 Task: Create Card Compliance Audit Execution in Board Team Collaboration Best Practices to Workspace Email Management. Create Card Airline Review in Board Diversity and Inclusion Employee Resource Groups to Workspace Email Management. Create Card Compliance Audit Performance Review in Board Content Marketing Podcast Strategy and Execution to Workspace Email Management
Action: Key pressed <Key.shift>COM
Screenshot: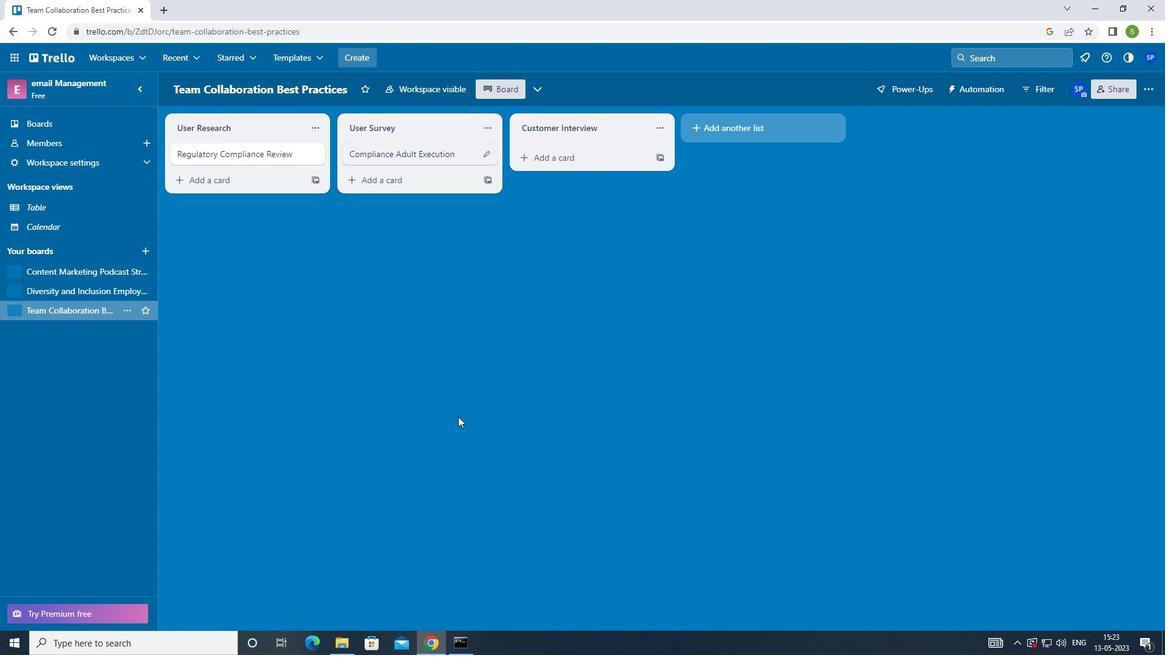 
Action: Mouse moved to (648, 177)
Screenshot: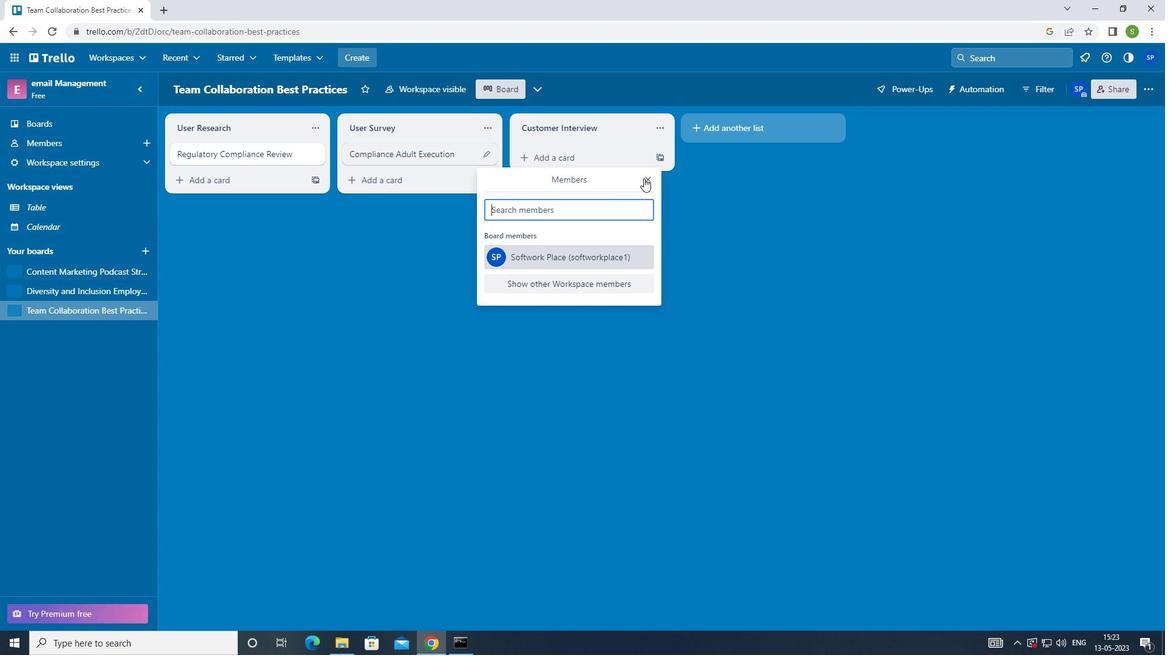 
Action: Mouse pressed left at (648, 177)
Screenshot: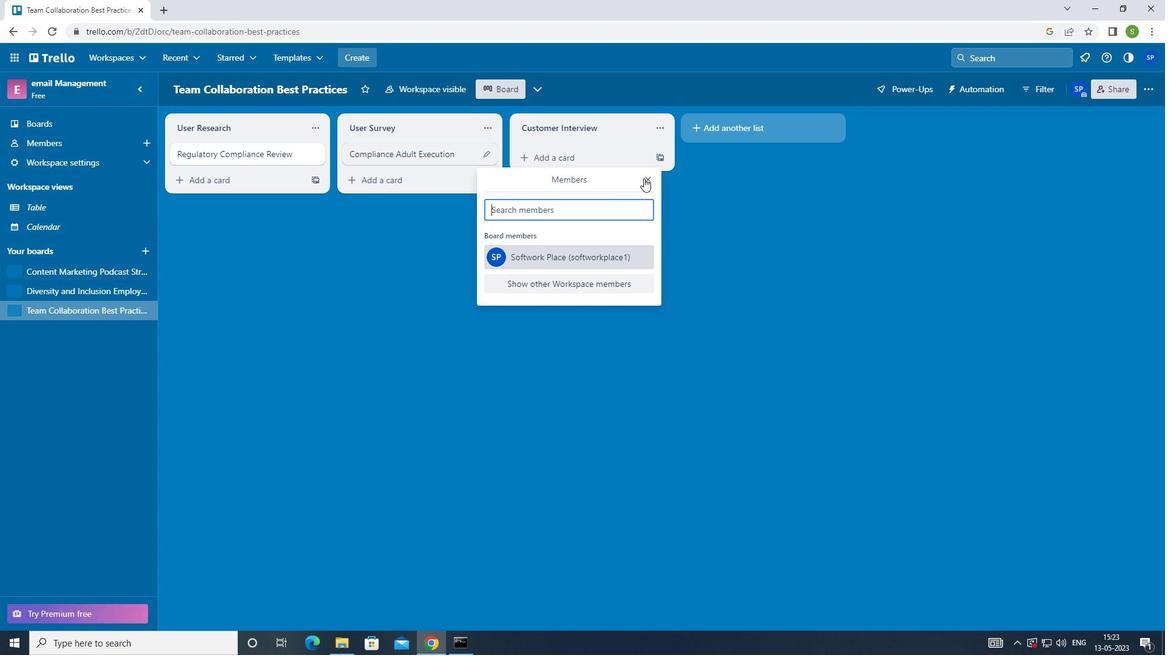 
Action: Mouse moved to (601, 156)
Screenshot: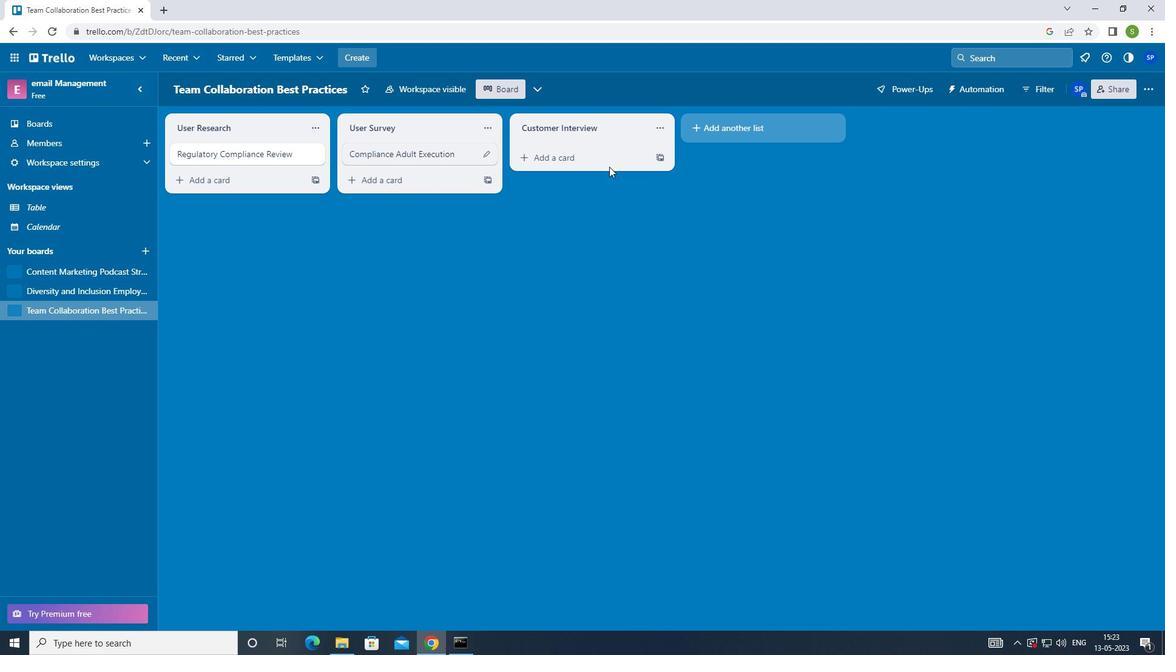
Action: Mouse pressed left at (601, 156)
Screenshot: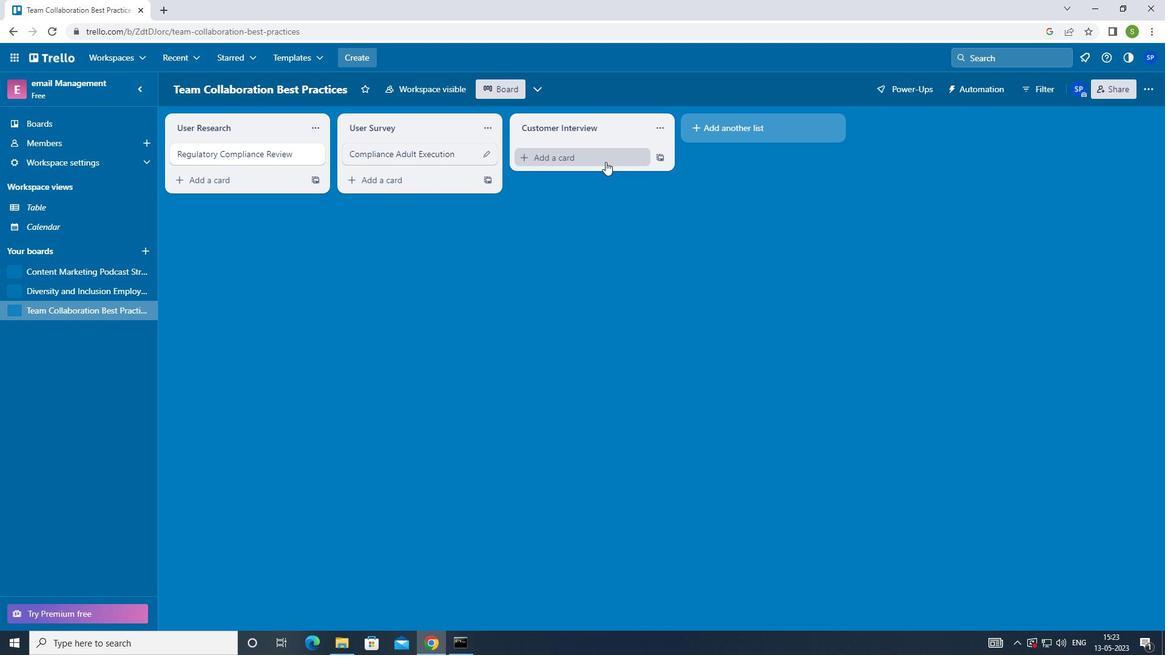 
Action: Mouse moved to (569, 252)
Screenshot: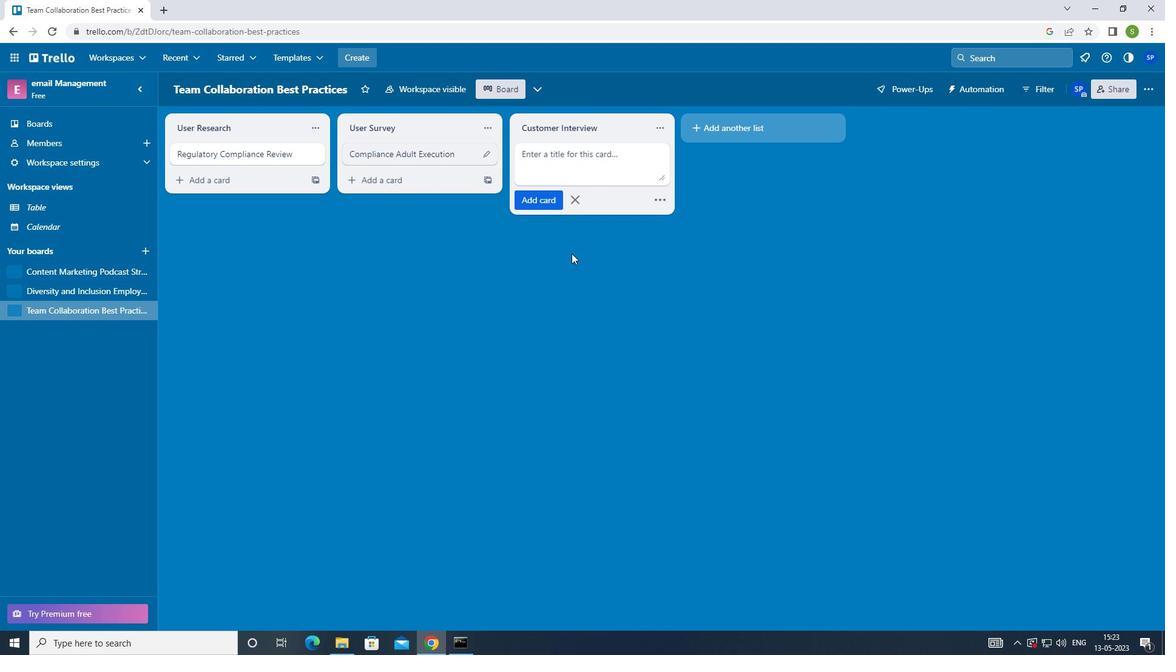 
Action: Key pressed <Key.shift><Key.shift><Key.shift>COMPLIANCE<Key.space><Key.shift>AUDIT<Key.space><Key.shift>EXECUTION<Key.enter>
Screenshot: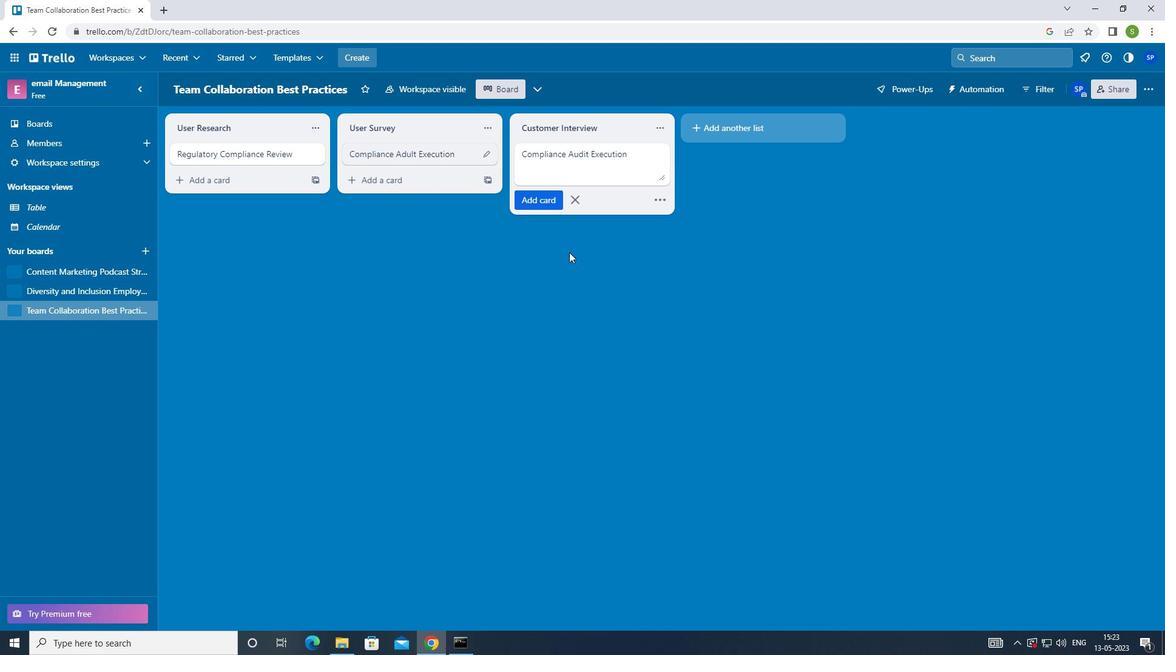 
Action: Mouse moved to (98, 282)
Screenshot: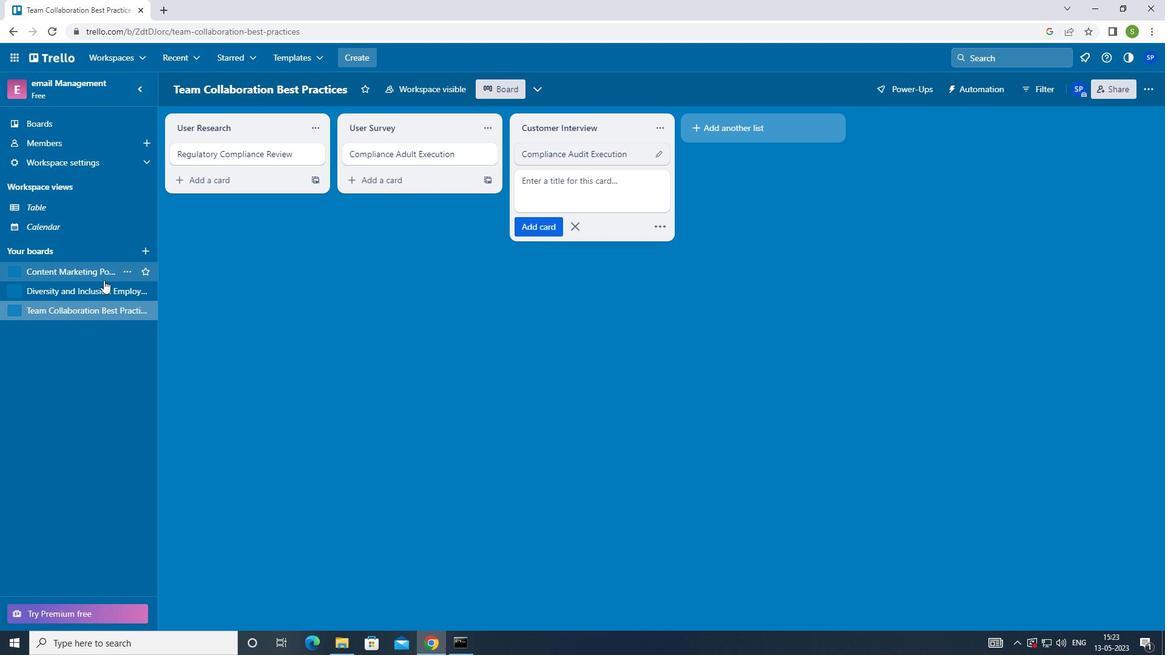 
Action: Mouse pressed left at (98, 282)
Screenshot: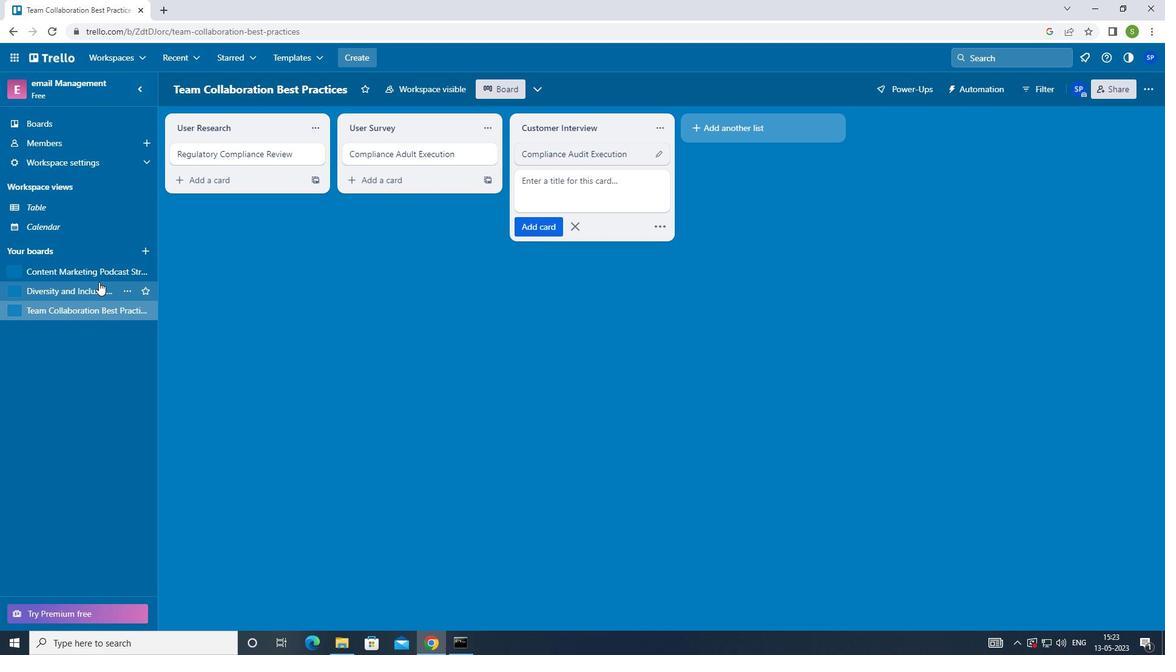 
Action: Mouse moved to (536, 157)
Screenshot: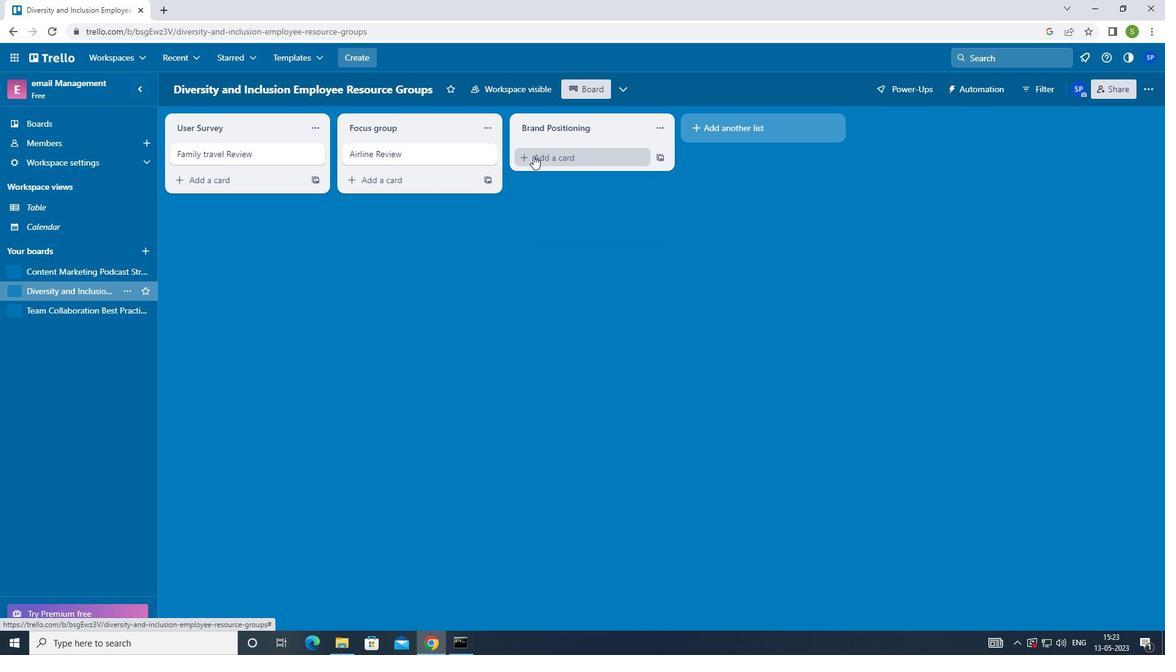 
Action: Mouse pressed left at (536, 157)
Screenshot: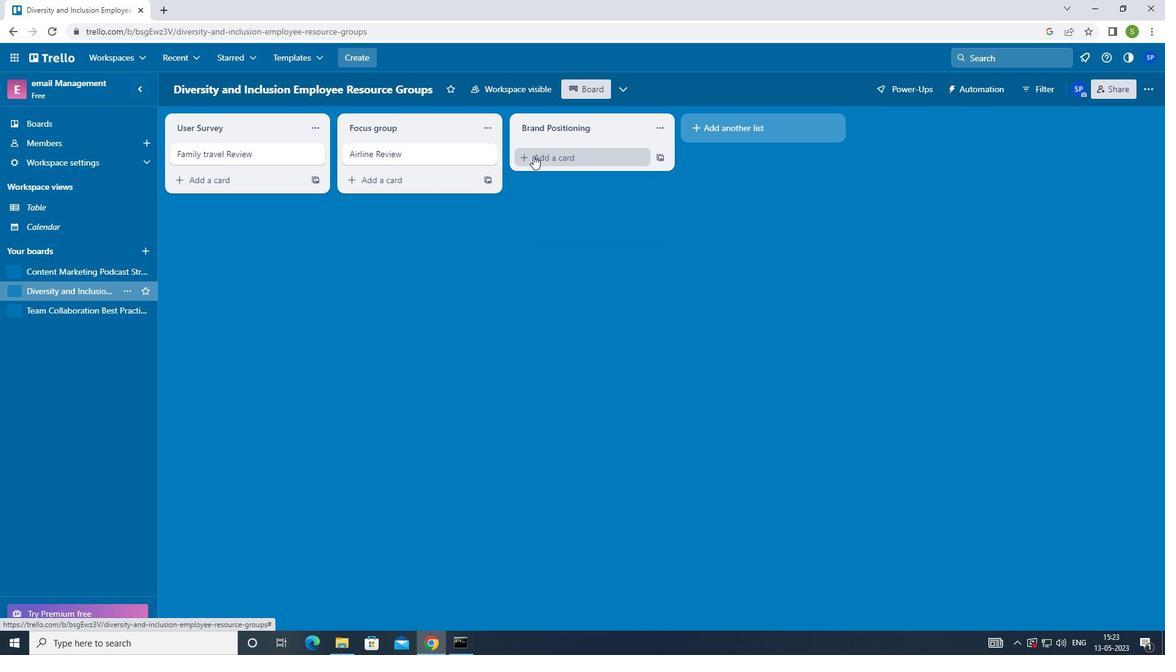 
Action: Mouse moved to (494, 213)
Screenshot: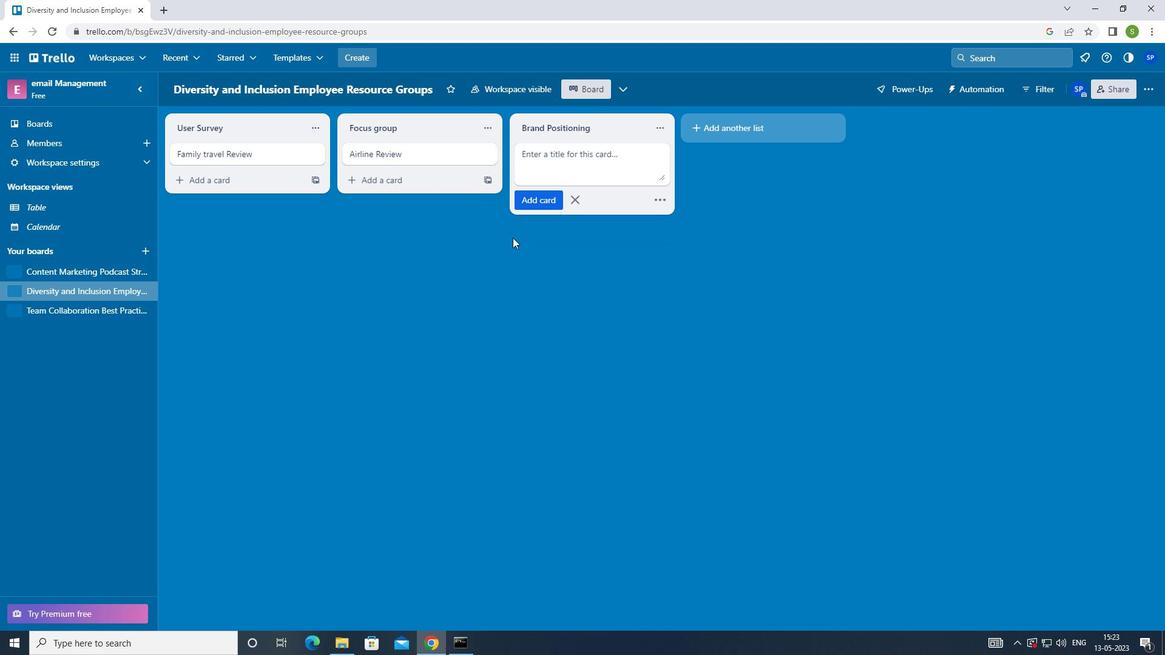 
Action: Key pressed <Key.shift>AIRLINE<Key.space><Key.shift>REVIEW
Screenshot: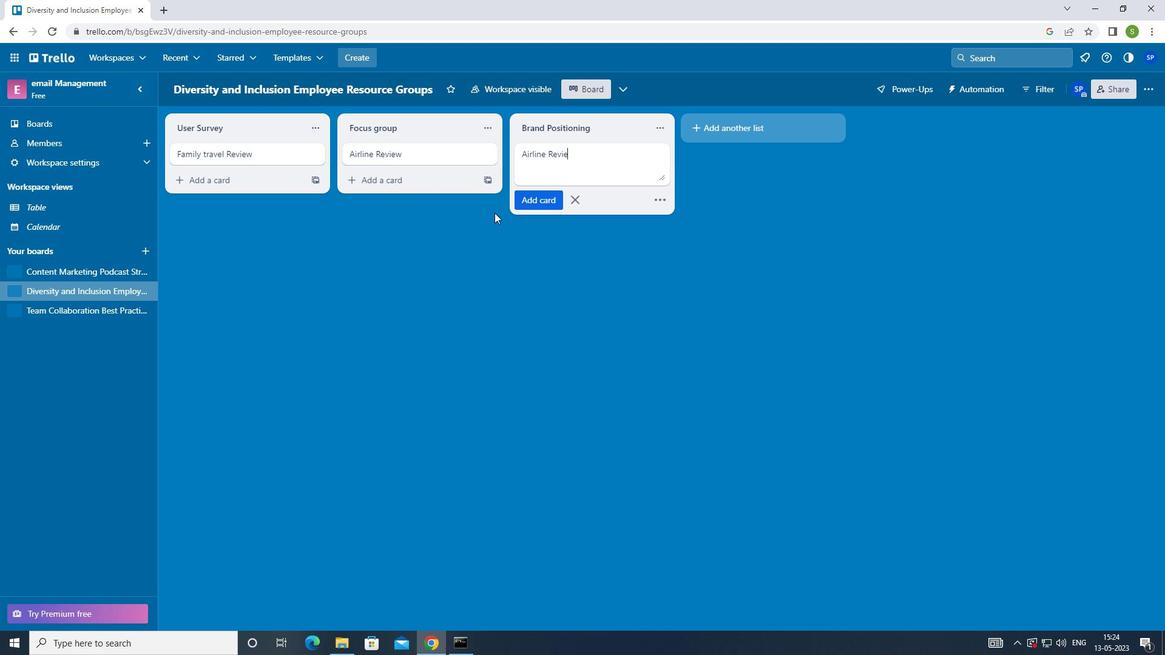 
Action: Mouse moved to (545, 185)
Screenshot: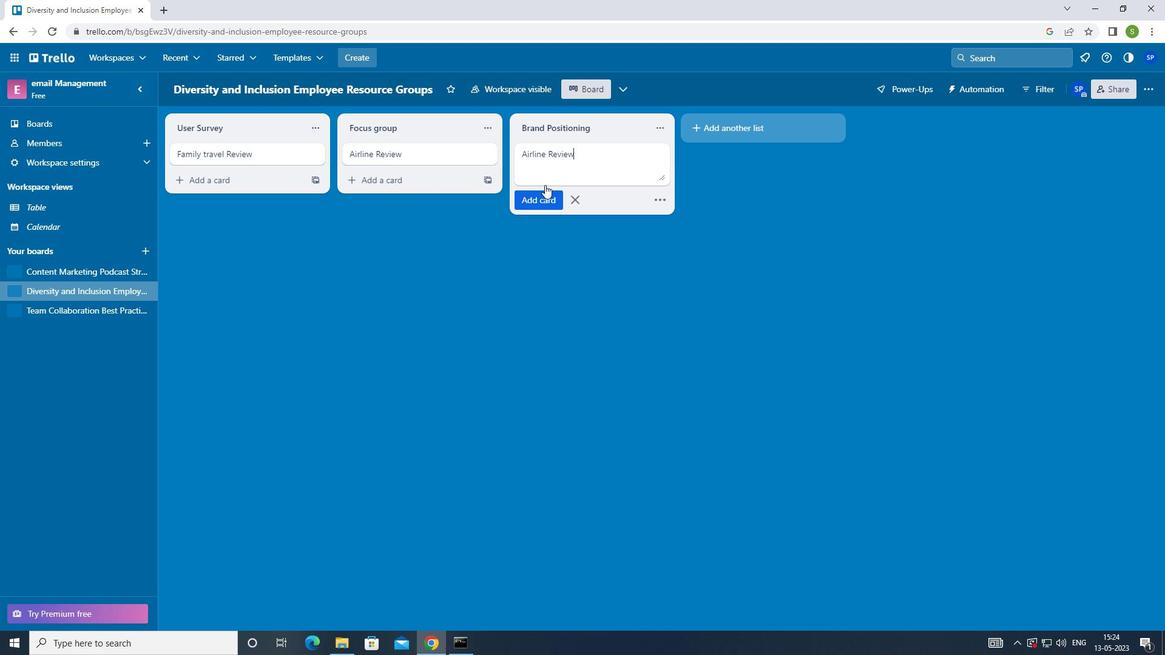 
Action: Key pressed <Key.enter>
Screenshot: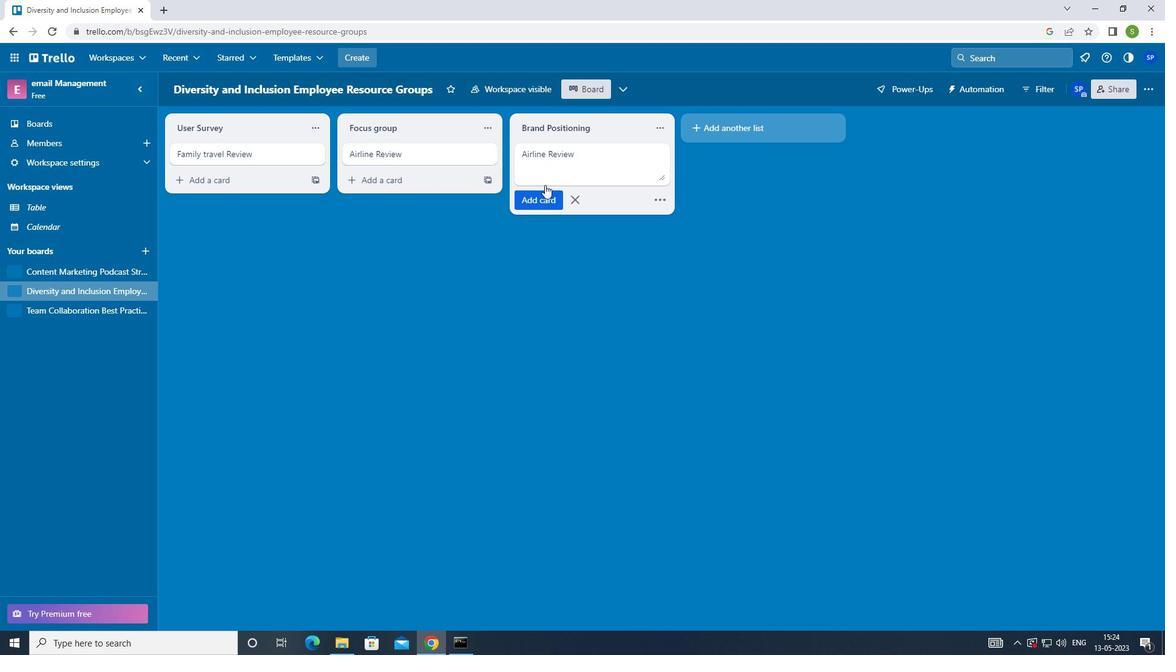 
Action: Mouse moved to (72, 269)
Screenshot: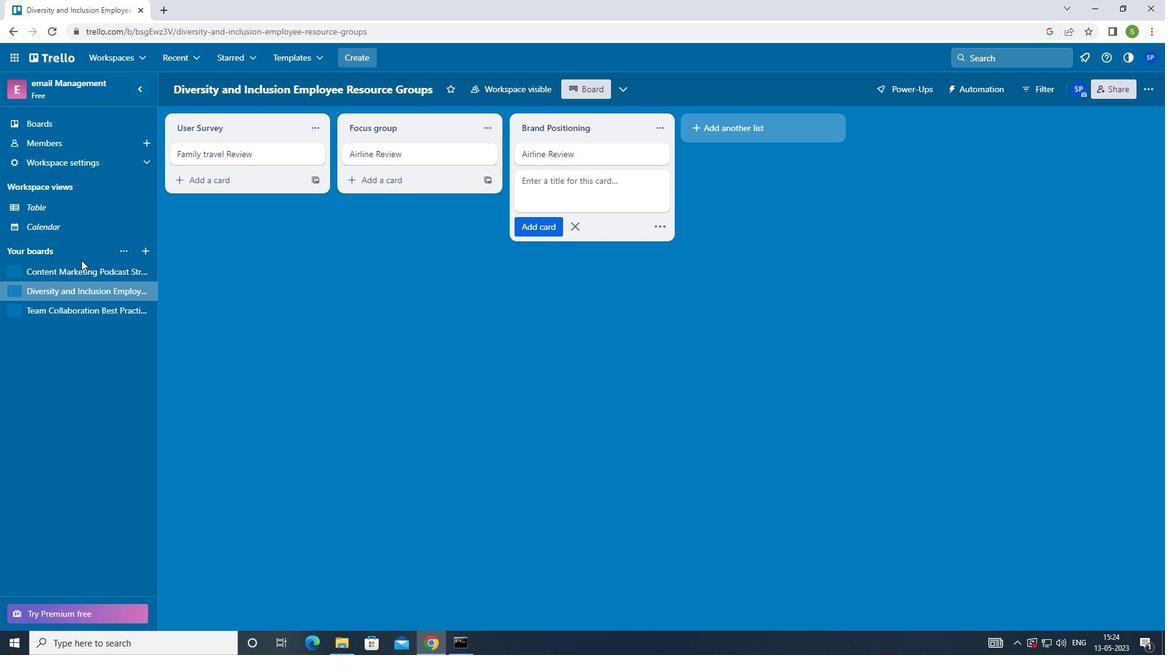 
Action: Mouse pressed left at (72, 269)
Screenshot: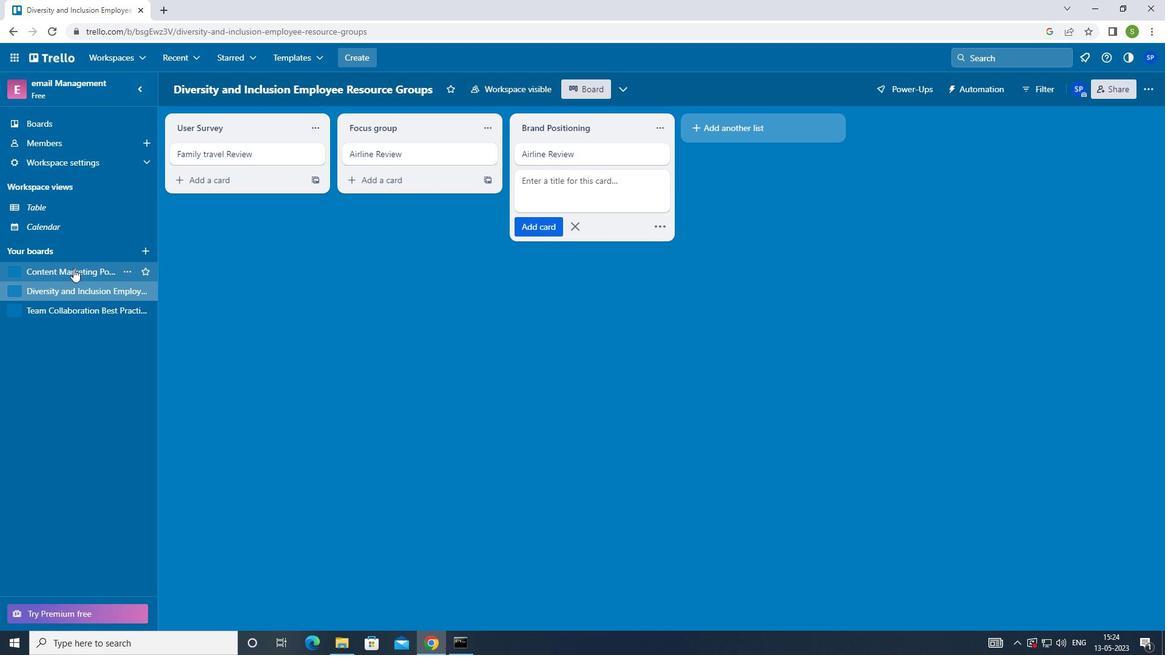 
Action: Mouse moved to (570, 156)
Screenshot: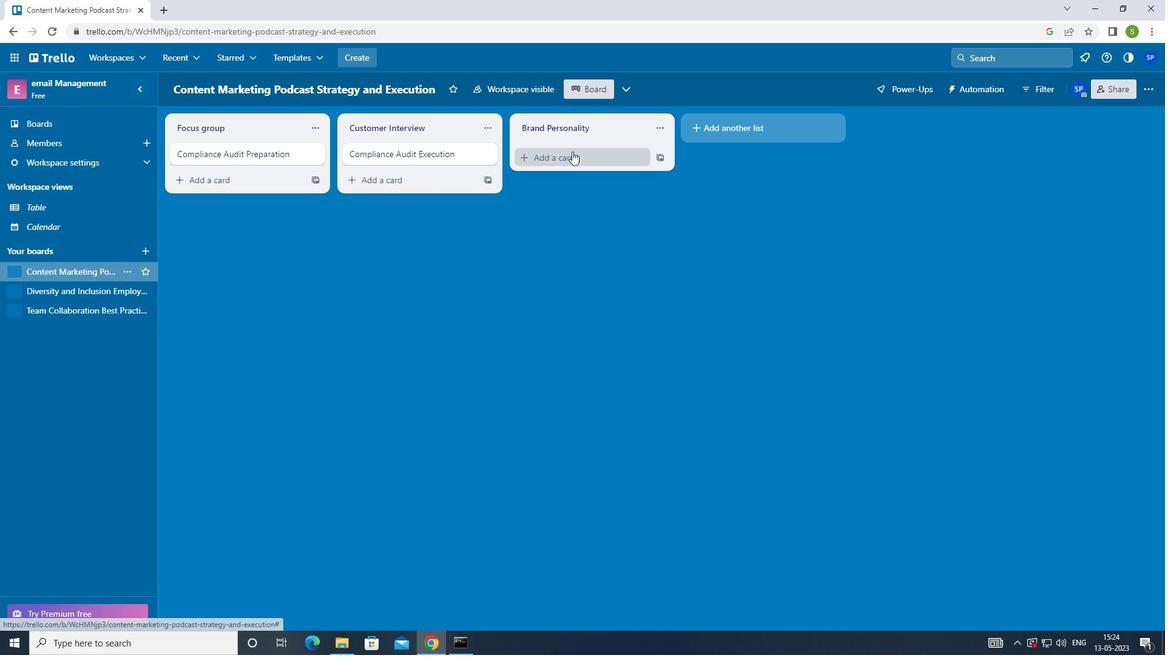 
Action: Mouse pressed left at (570, 156)
Screenshot: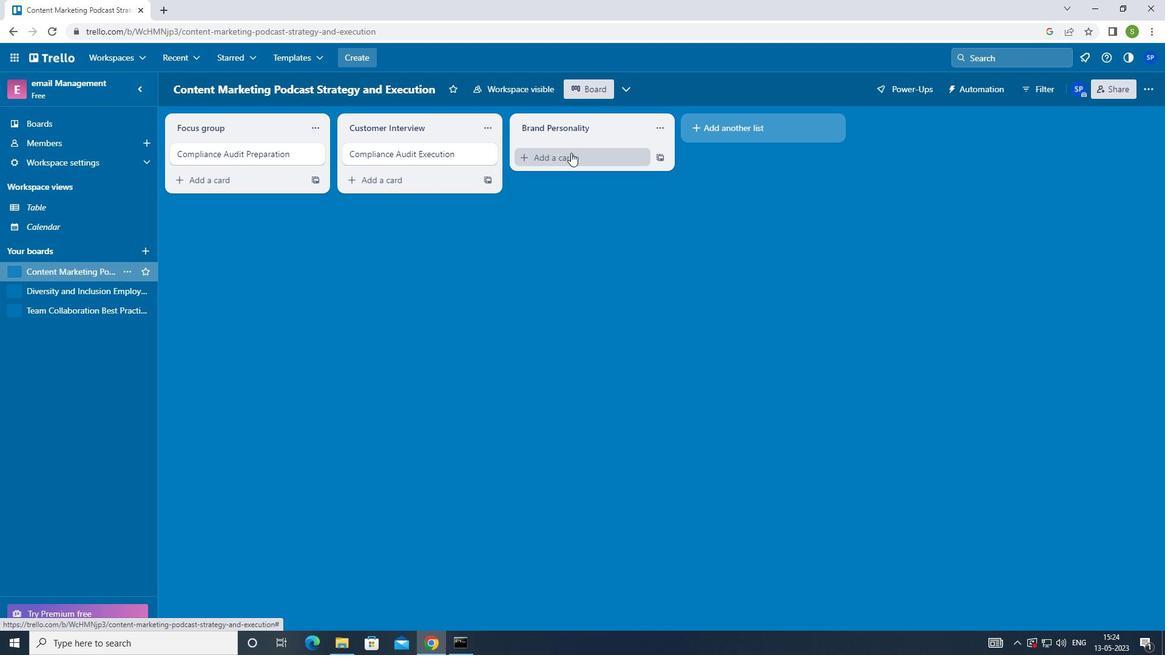 
Action: Mouse moved to (492, 238)
Screenshot: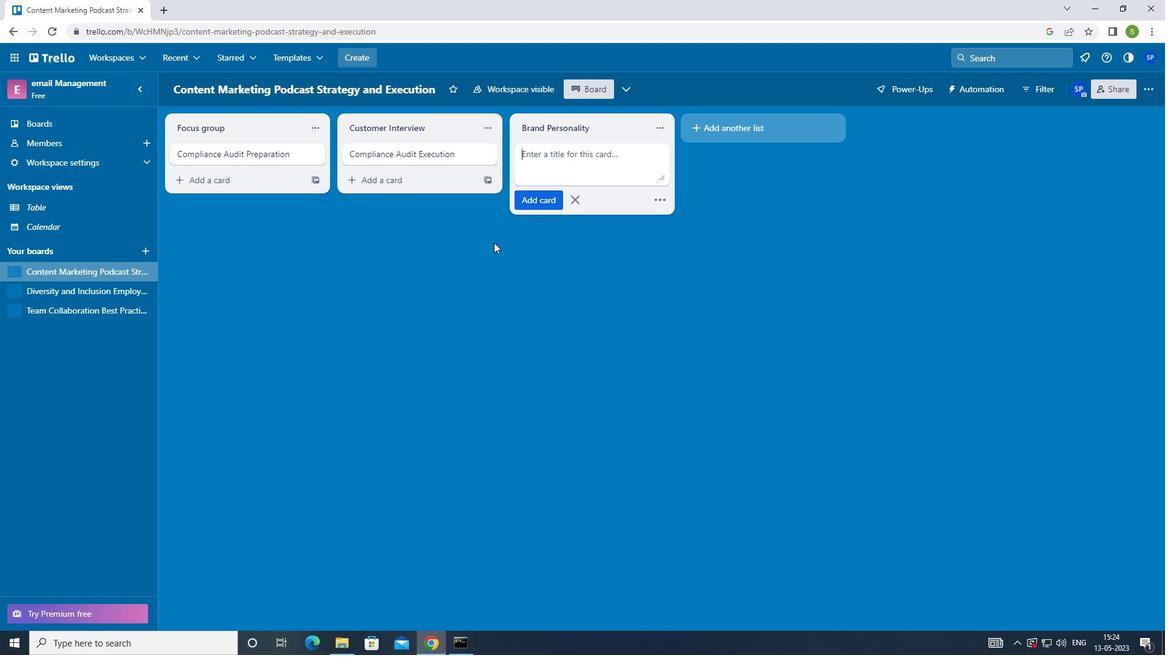 
Action: Key pressed <Key.shift>COMPLIANCE<Key.space><Key.shift>AUDIT<Key.space><Key.shift_r>PERFORMANCE<Key.space><Key.shift>REVIEW
Screenshot: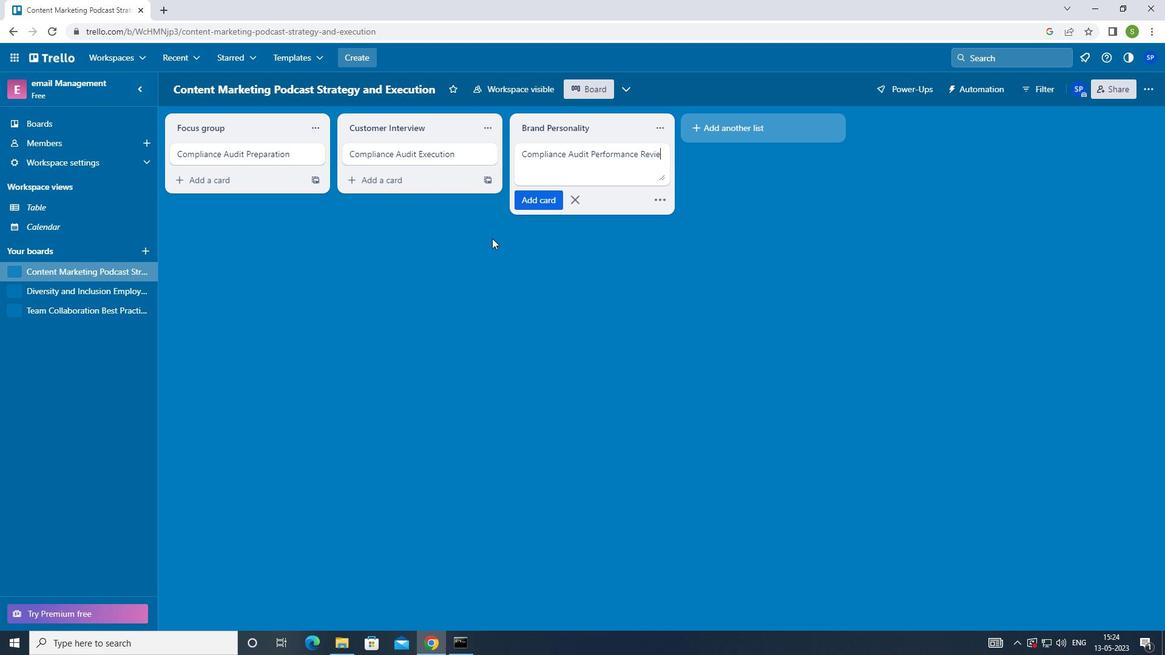 
Action: Mouse moved to (533, 205)
Screenshot: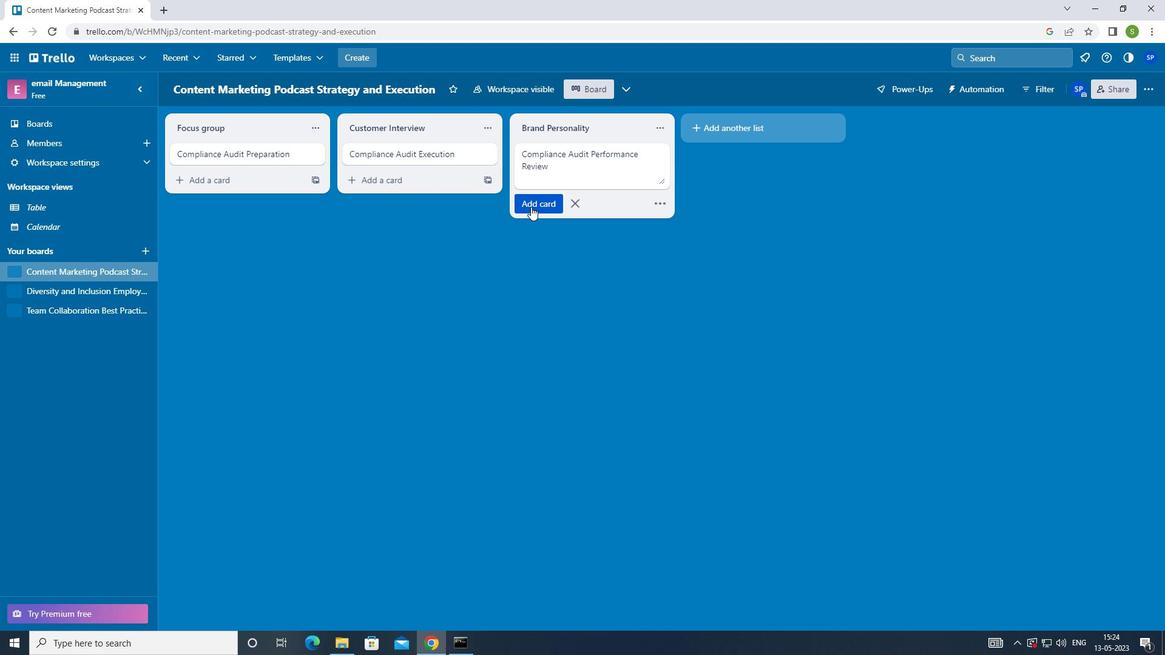 
Action: Mouse pressed left at (533, 205)
Screenshot: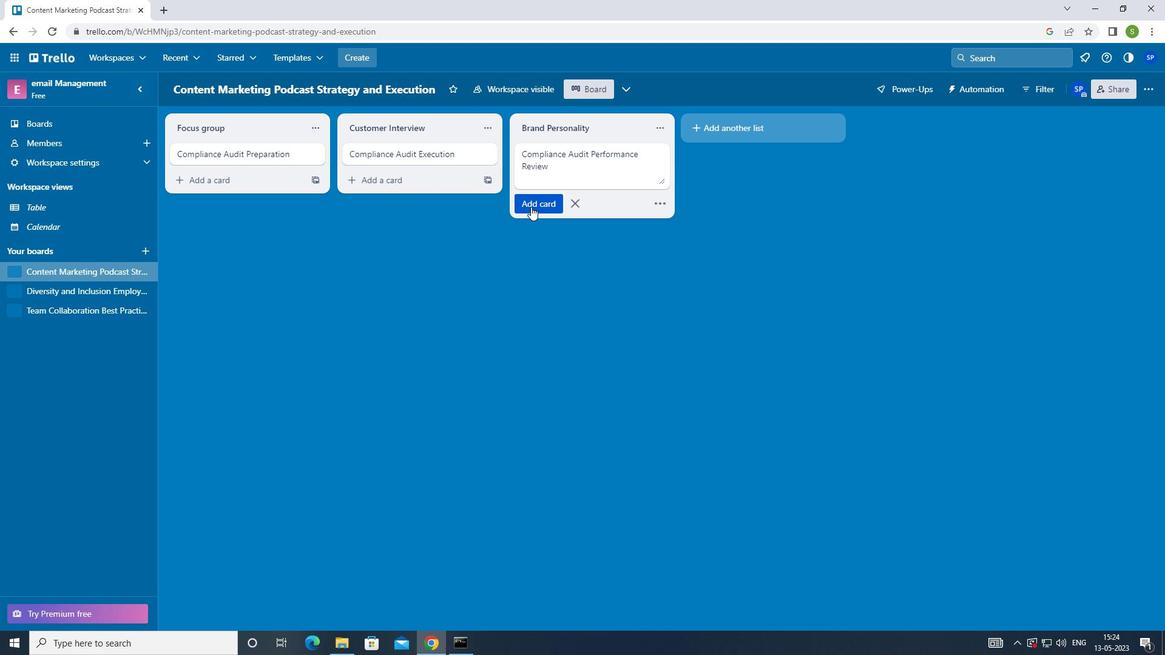 
Action: Mouse moved to (511, 239)
Screenshot: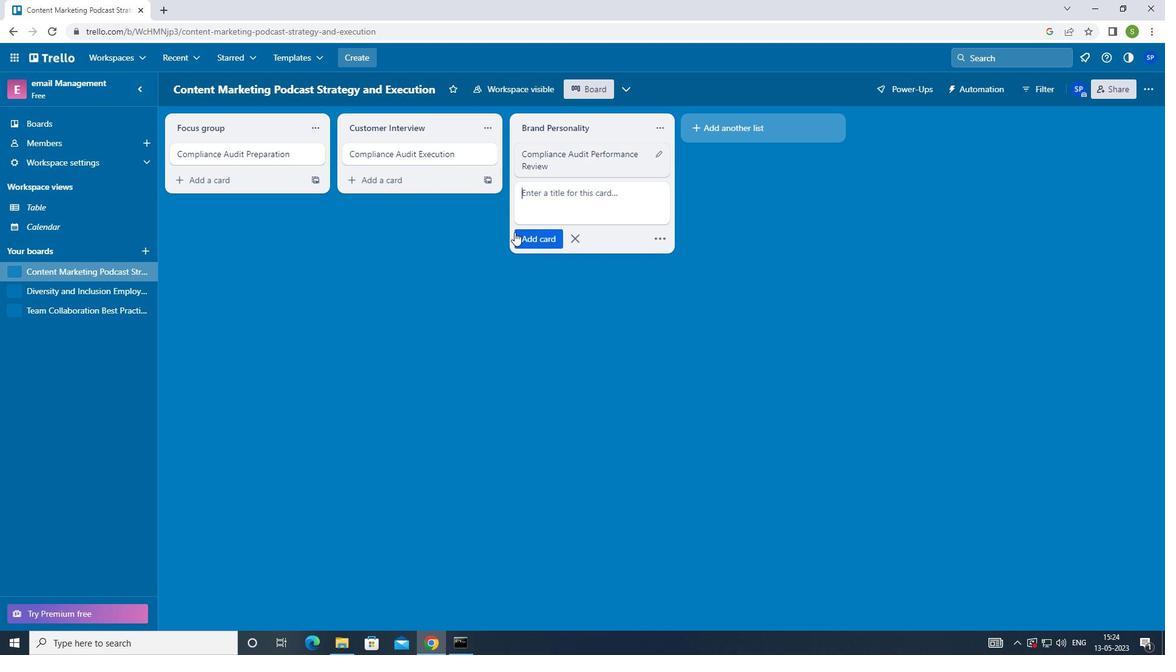
Action: Key pressed <Key.f8>
Screenshot: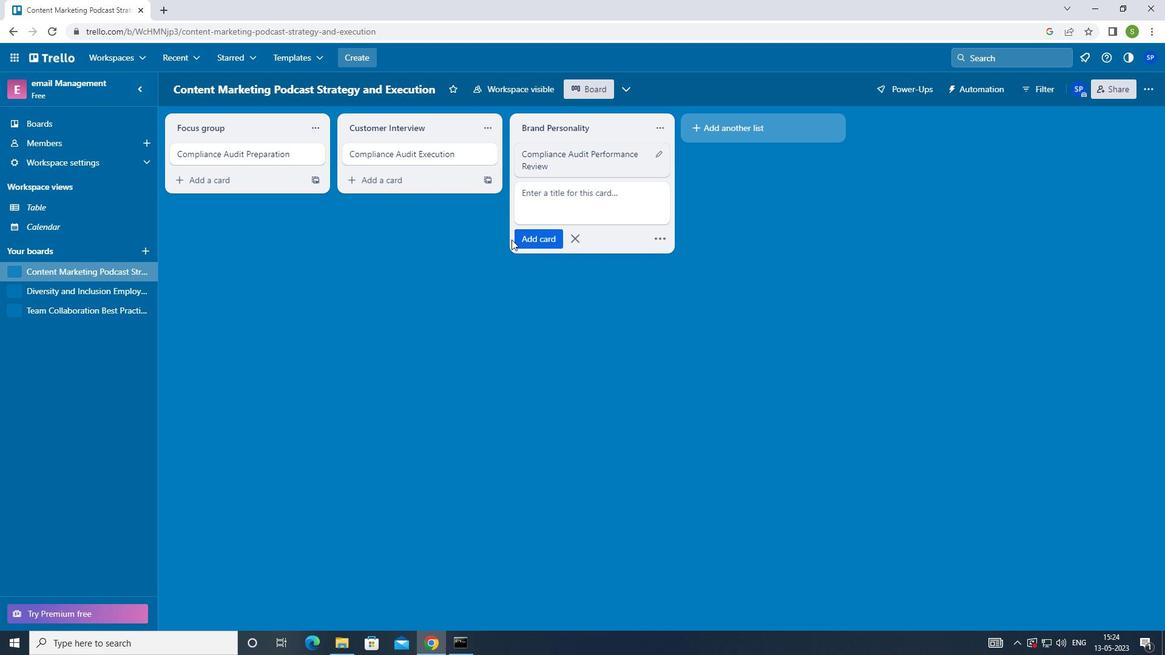 
